 Task: Create a due date automation trigger when advanced on, on the wednesday of the week a card is due add dates without an overdue due date at 11:00 AM.
Action: Mouse moved to (1104, 83)
Screenshot: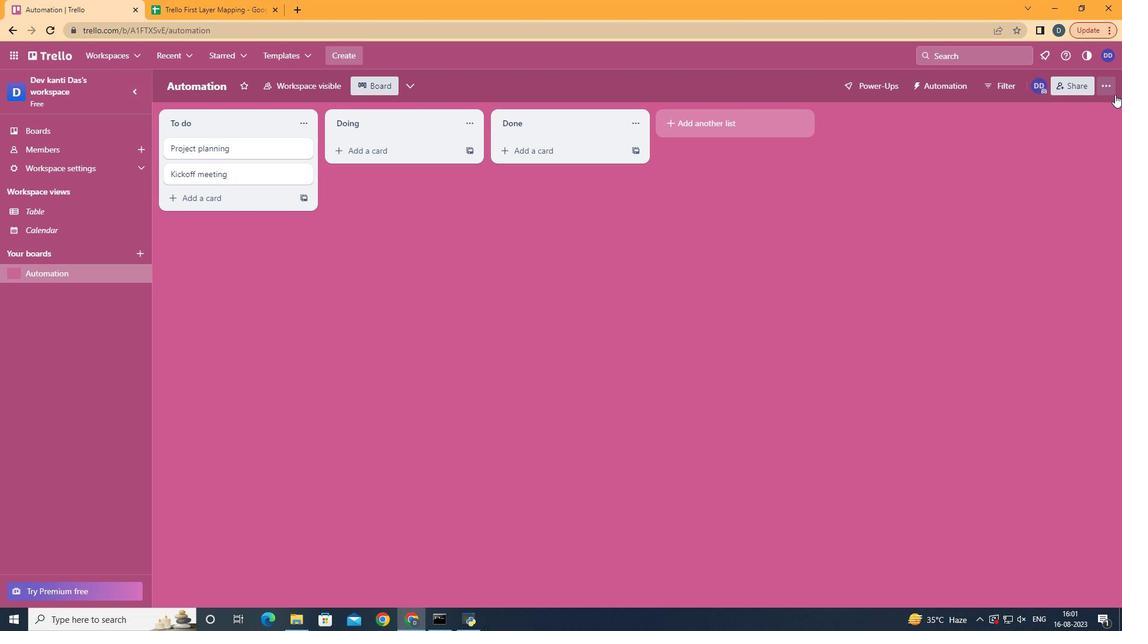 
Action: Mouse pressed left at (1104, 83)
Screenshot: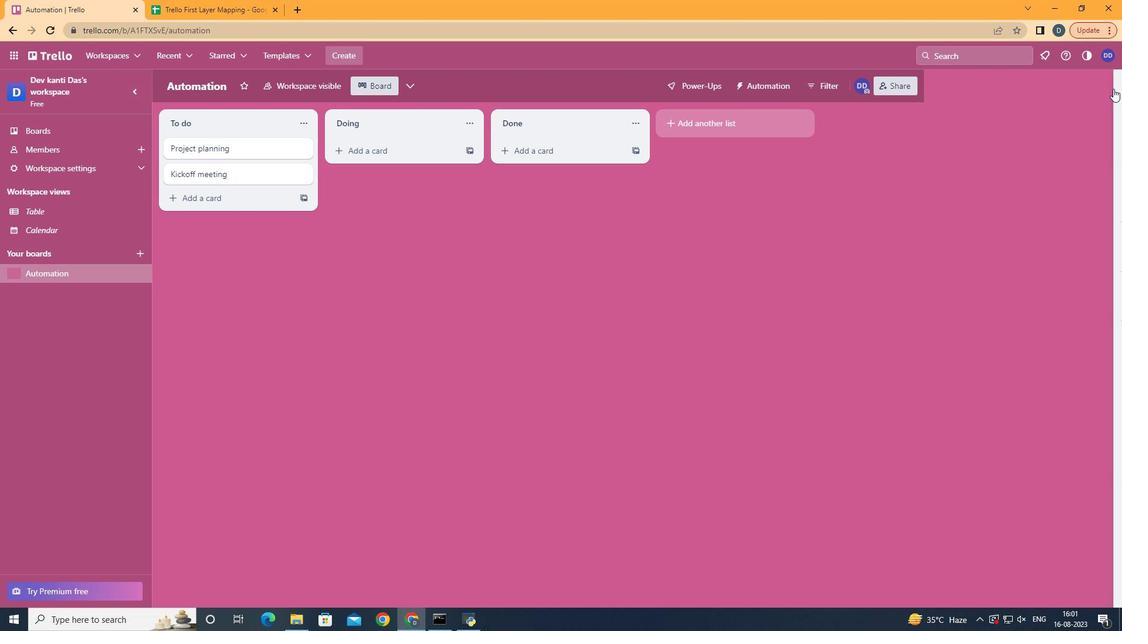 
Action: Mouse moved to (1040, 251)
Screenshot: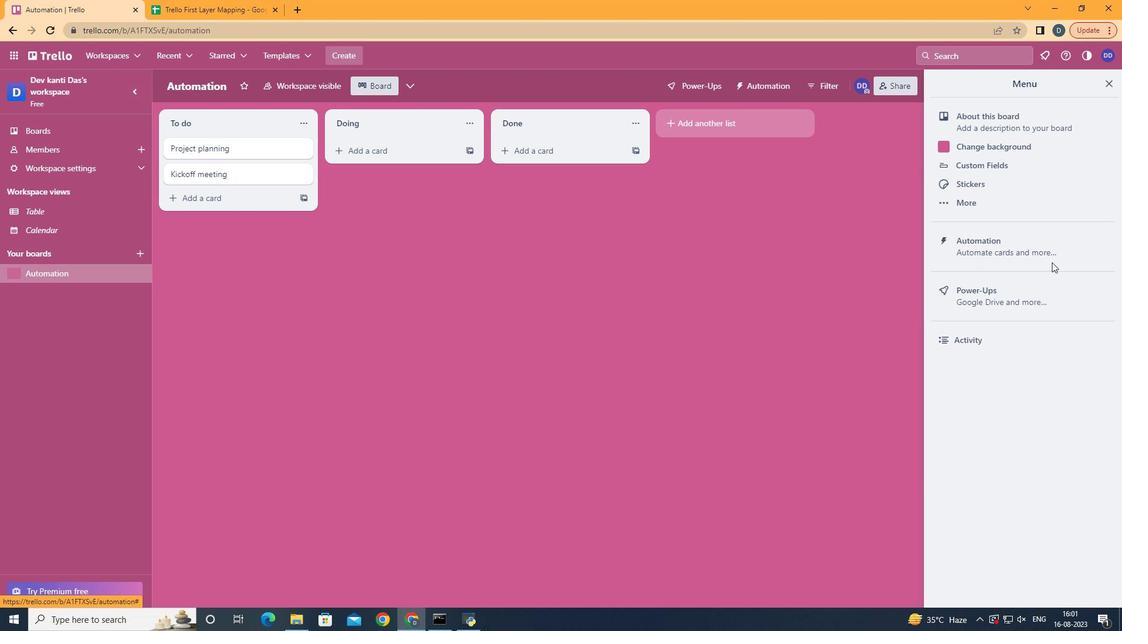 
Action: Mouse pressed left at (1040, 251)
Screenshot: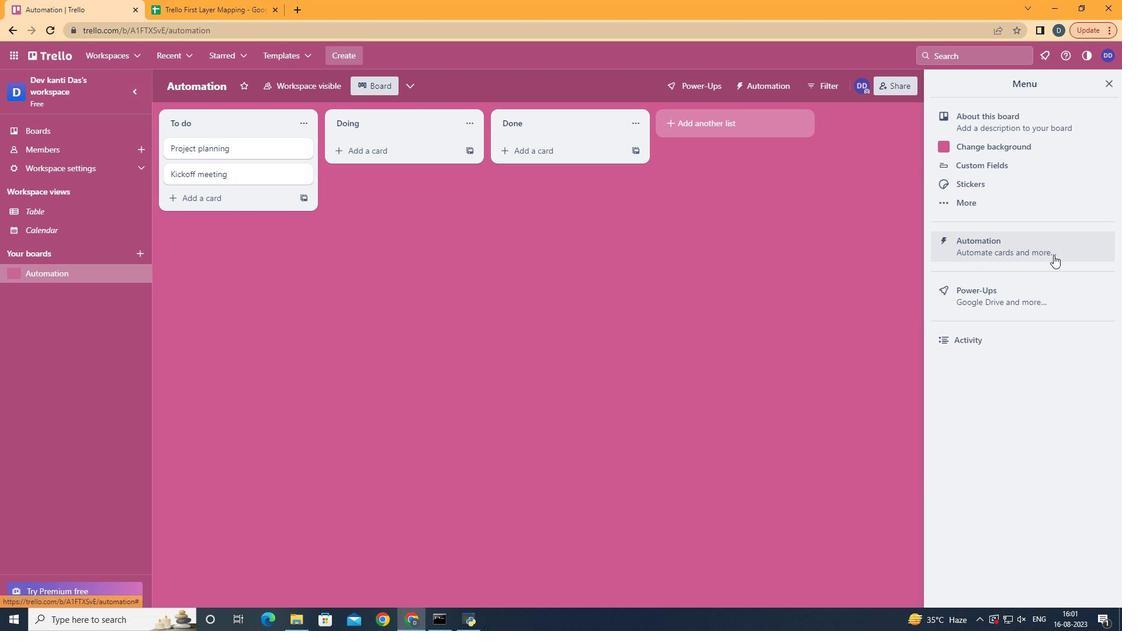 
Action: Mouse moved to (1042, 244)
Screenshot: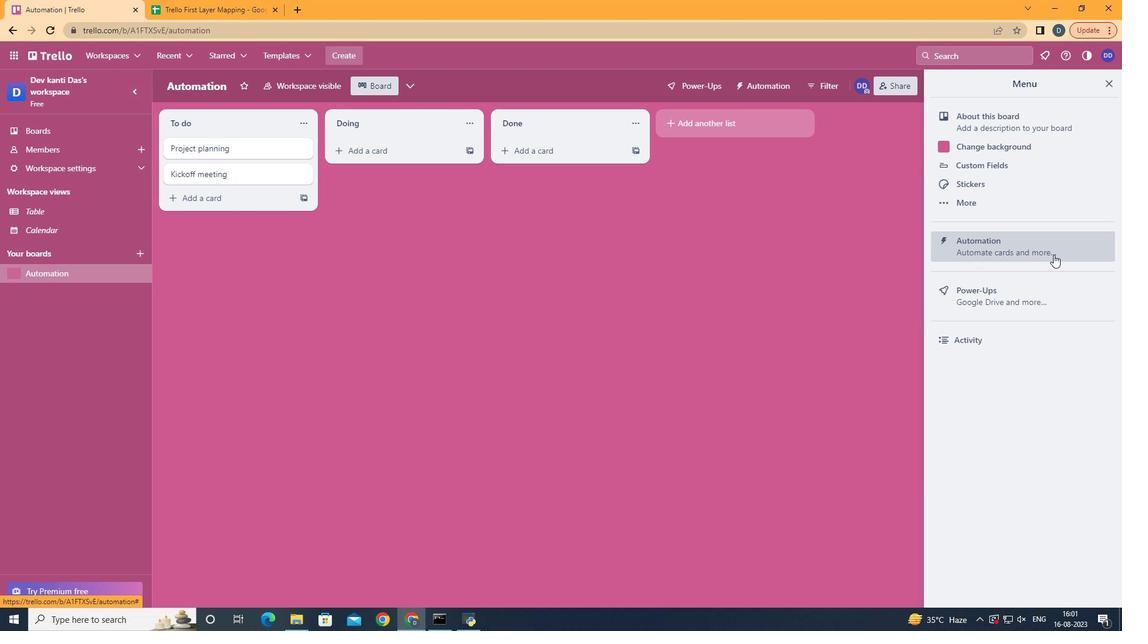 
Action: Mouse pressed left at (1042, 244)
Screenshot: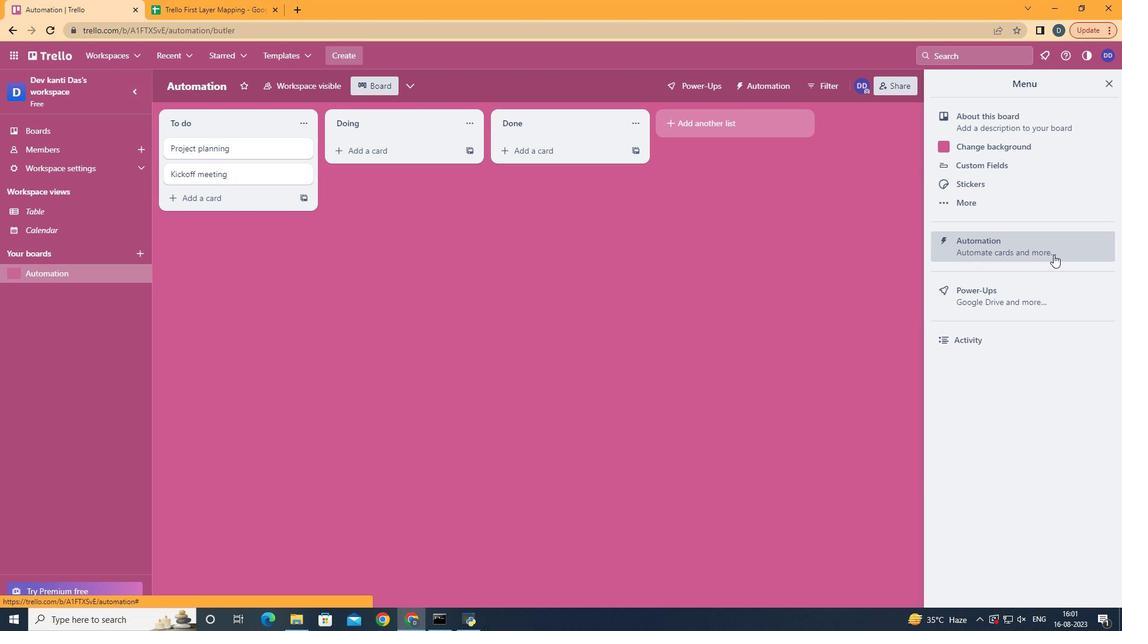 
Action: Mouse moved to (216, 223)
Screenshot: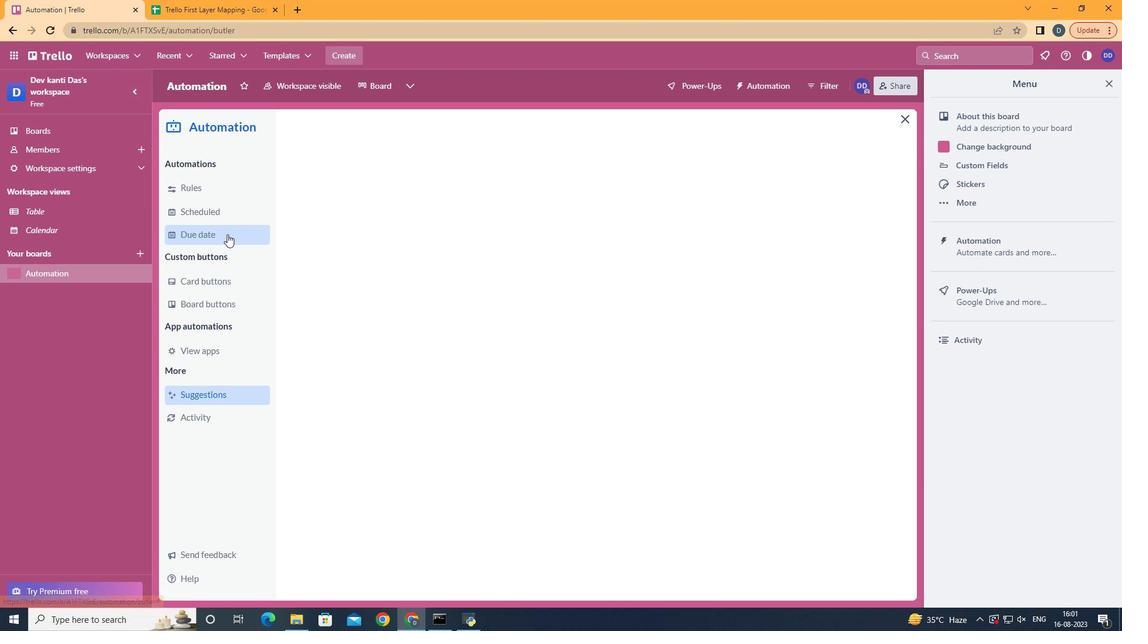
Action: Mouse pressed left at (216, 223)
Screenshot: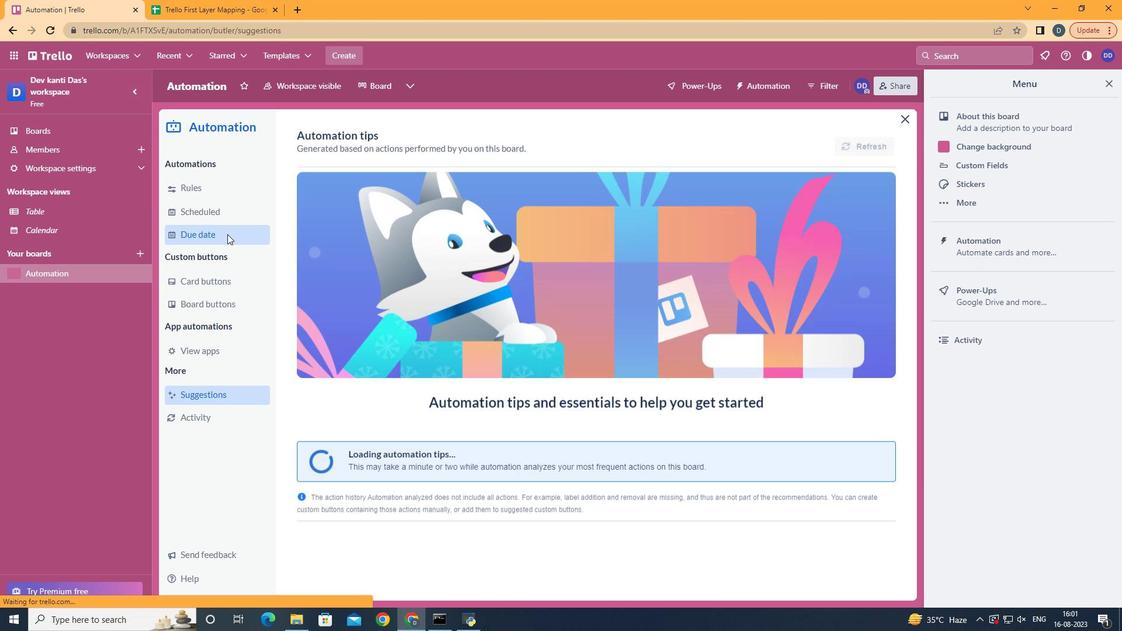 
Action: Mouse moved to (813, 128)
Screenshot: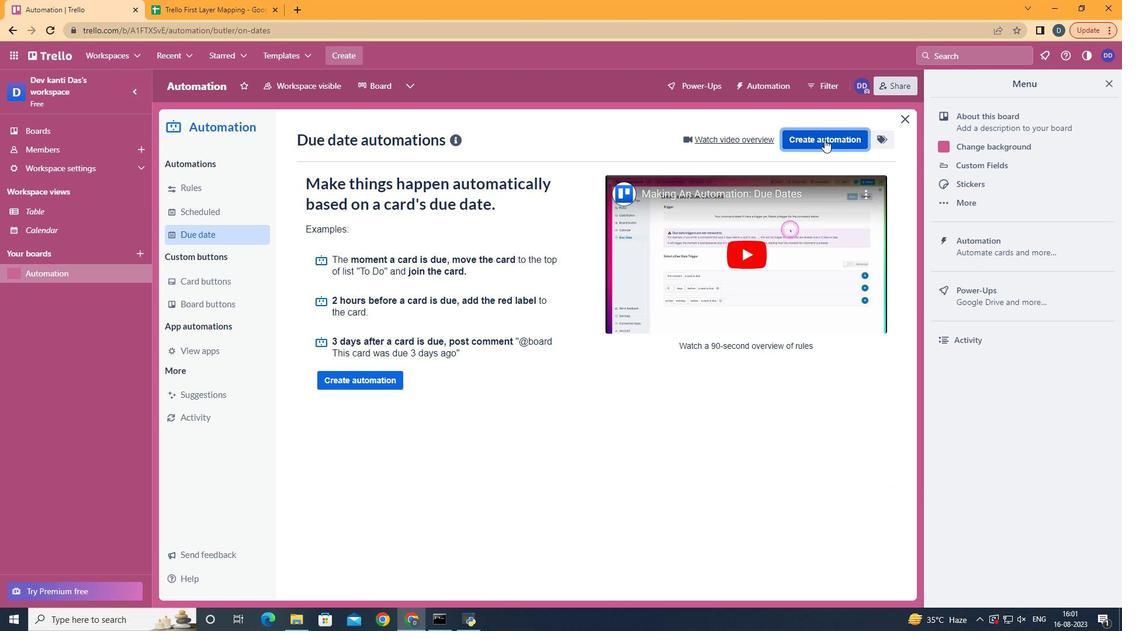 
Action: Mouse pressed left at (813, 128)
Screenshot: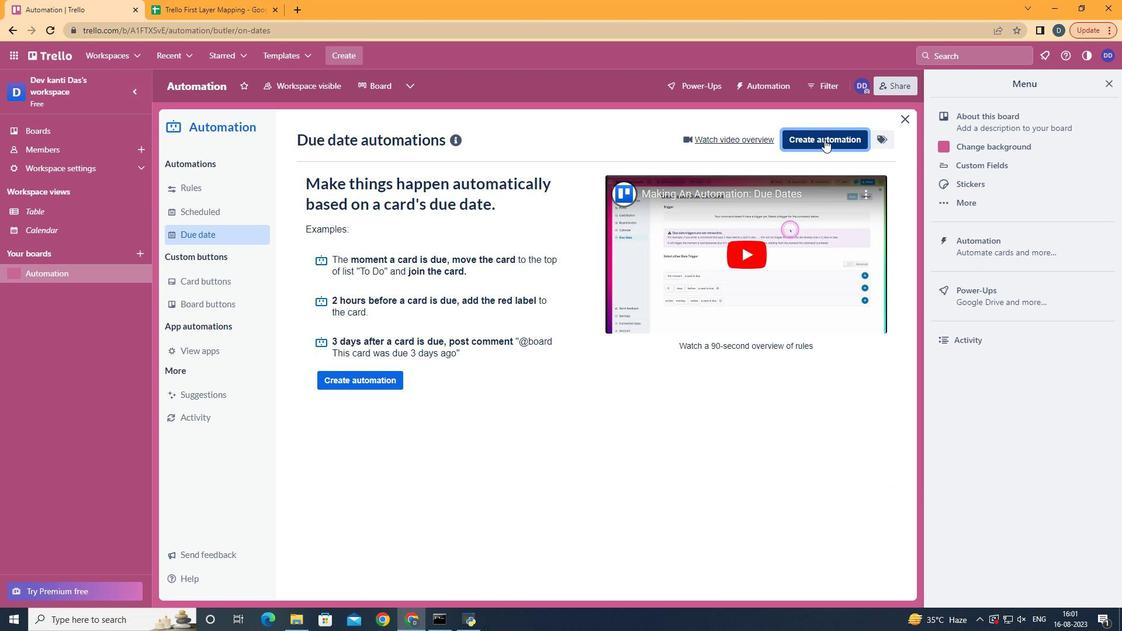 
Action: Mouse moved to (593, 240)
Screenshot: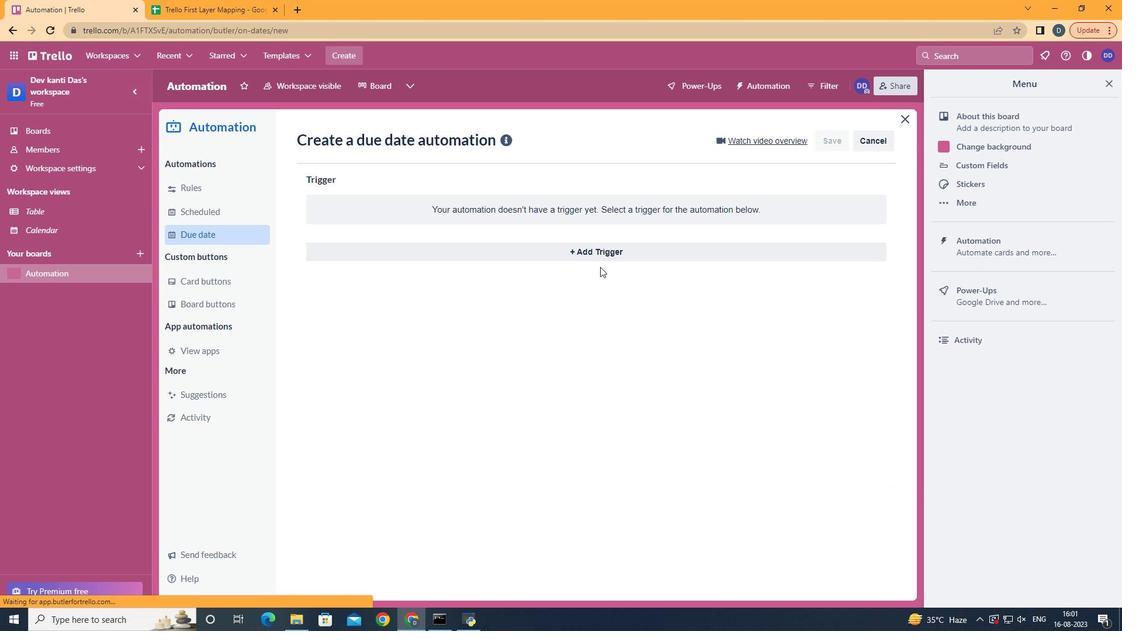 
Action: Mouse pressed left at (593, 240)
Screenshot: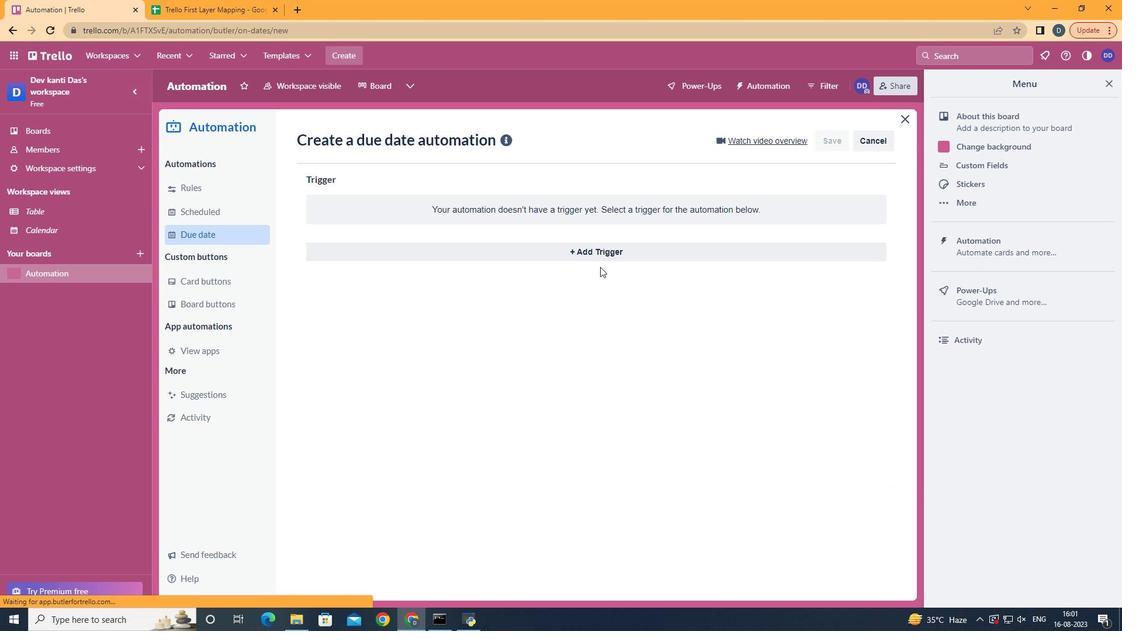 
Action: Mouse moved to (588, 246)
Screenshot: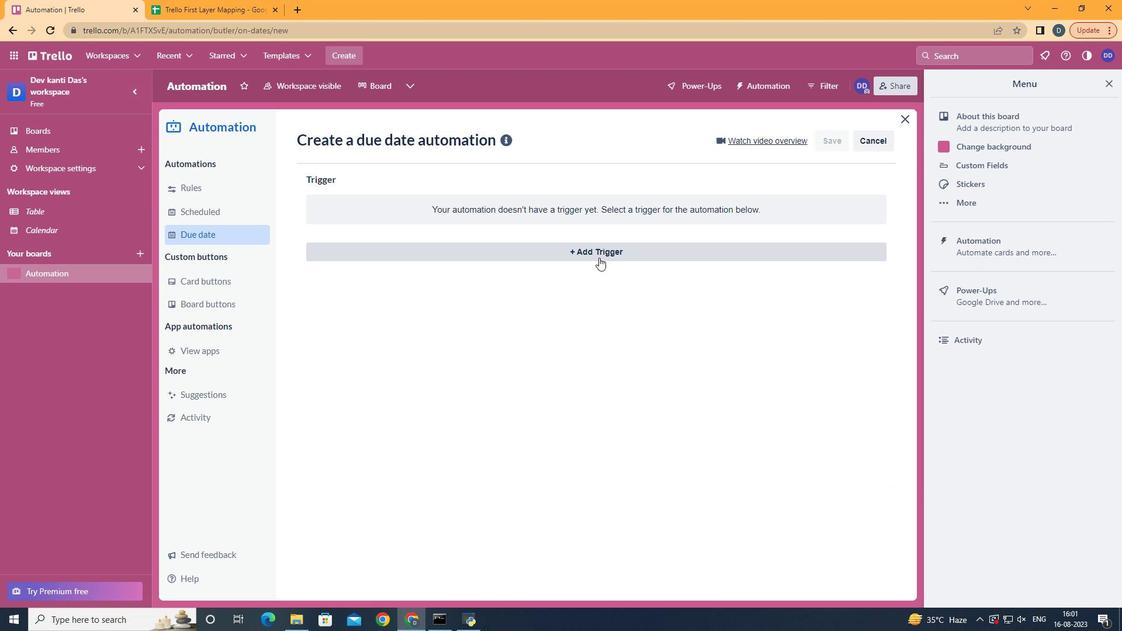 
Action: Mouse pressed left at (588, 246)
Screenshot: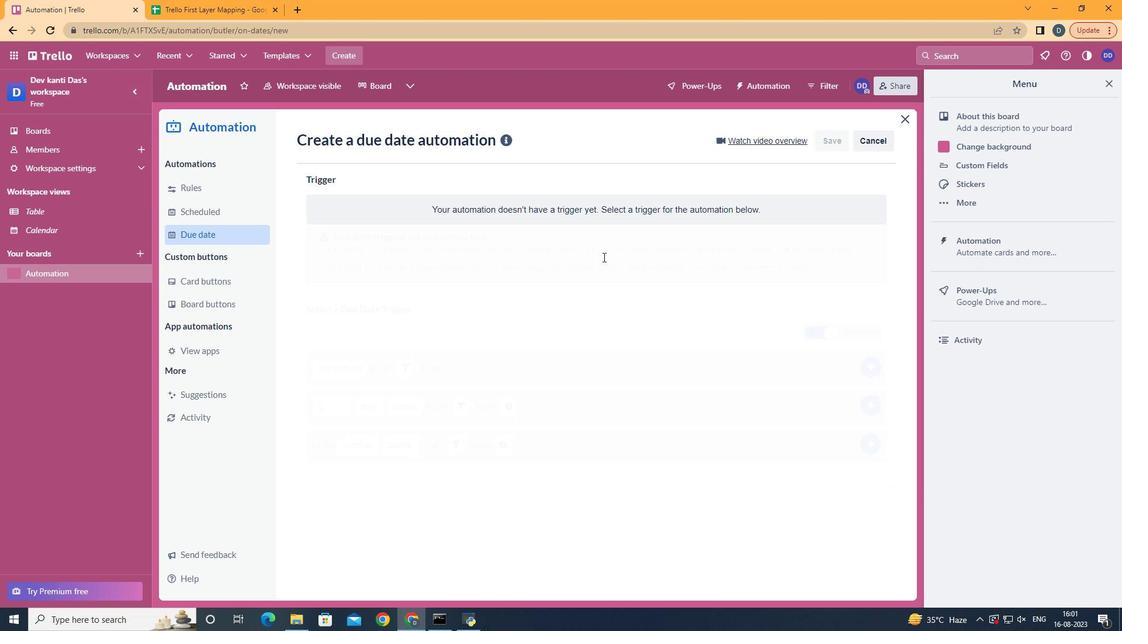 
Action: Mouse moved to (374, 343)
Screenshot: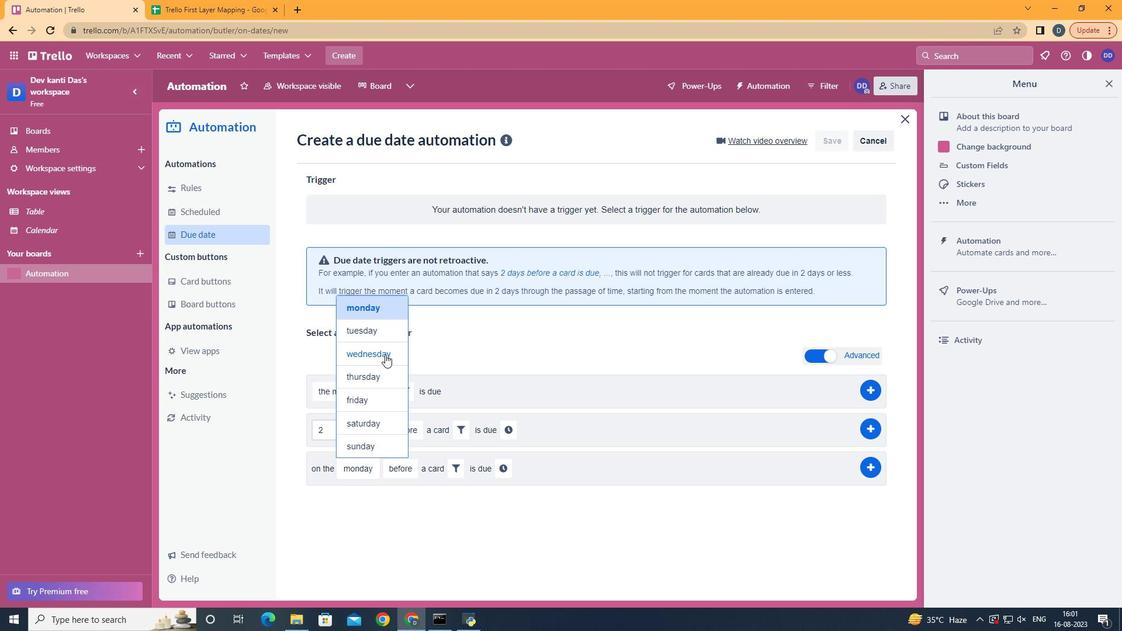 
Action: Mouse pressed left at (374, 343)
Screenshot: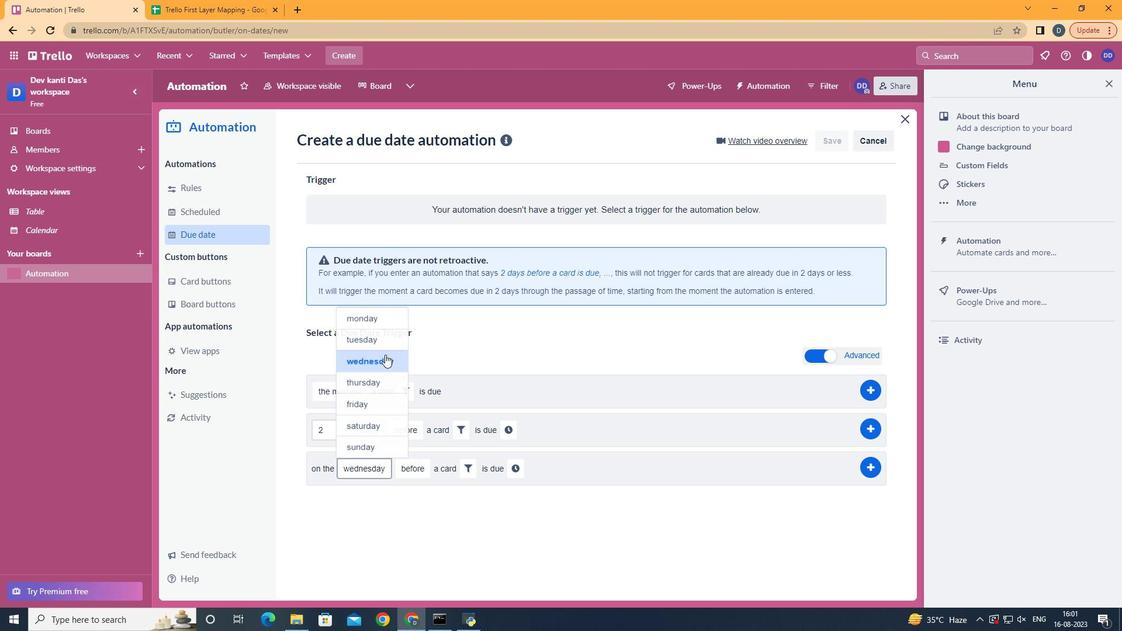 
Action: Mouse moved to (419, 521)
Screenshot: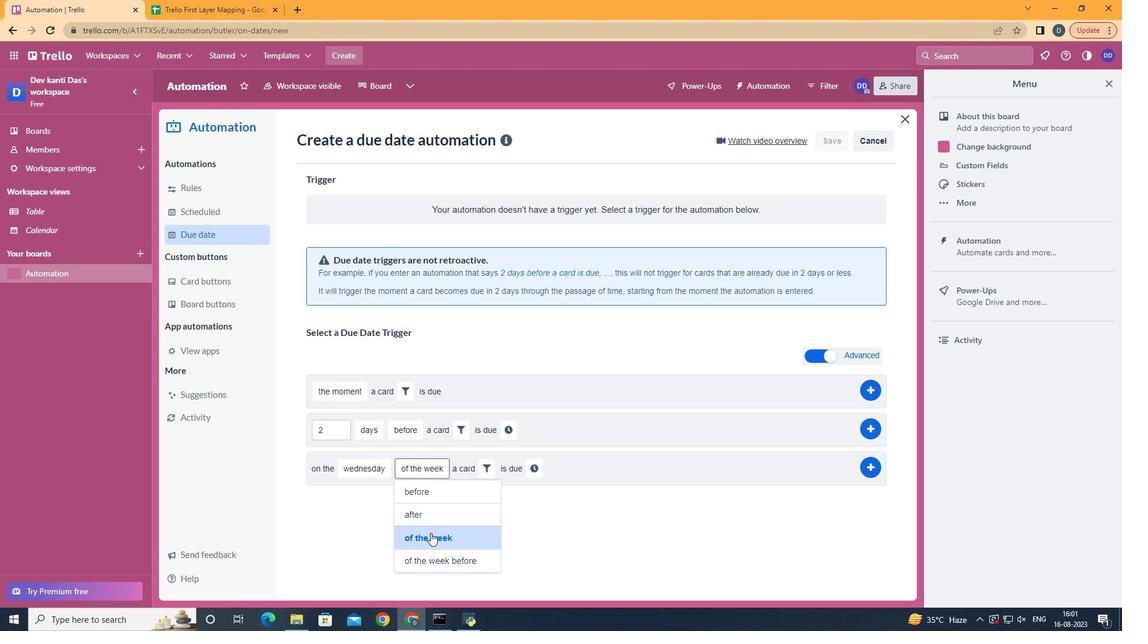 
Action: Mouse pressed left at (419, 521)
Screenshot: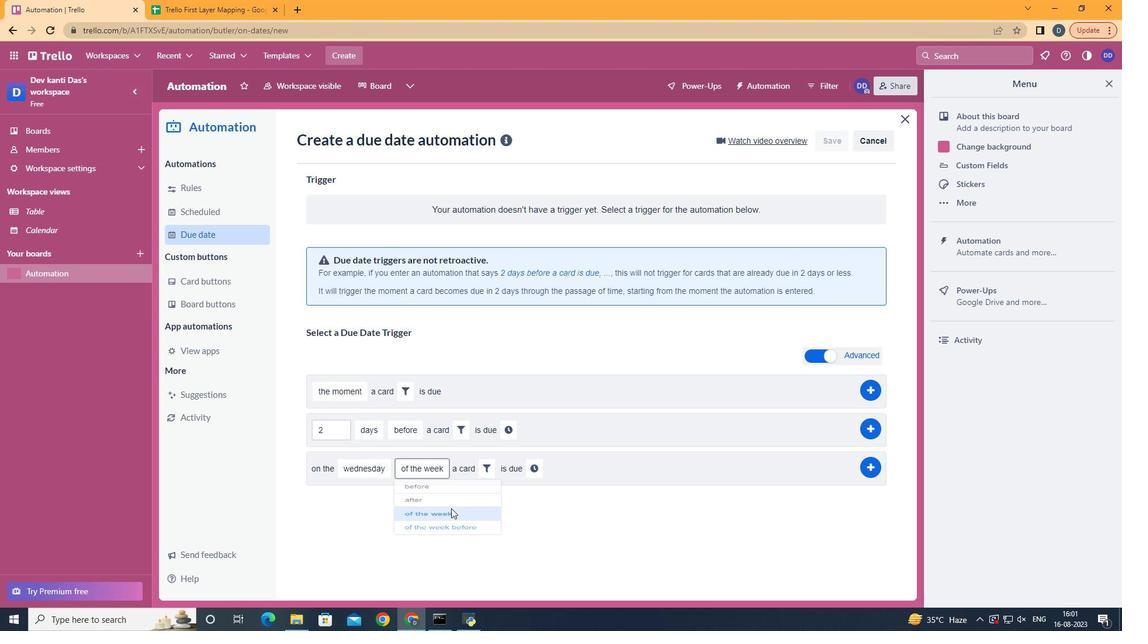 
Action: Mouse moved to (467, 459)
Screenshot: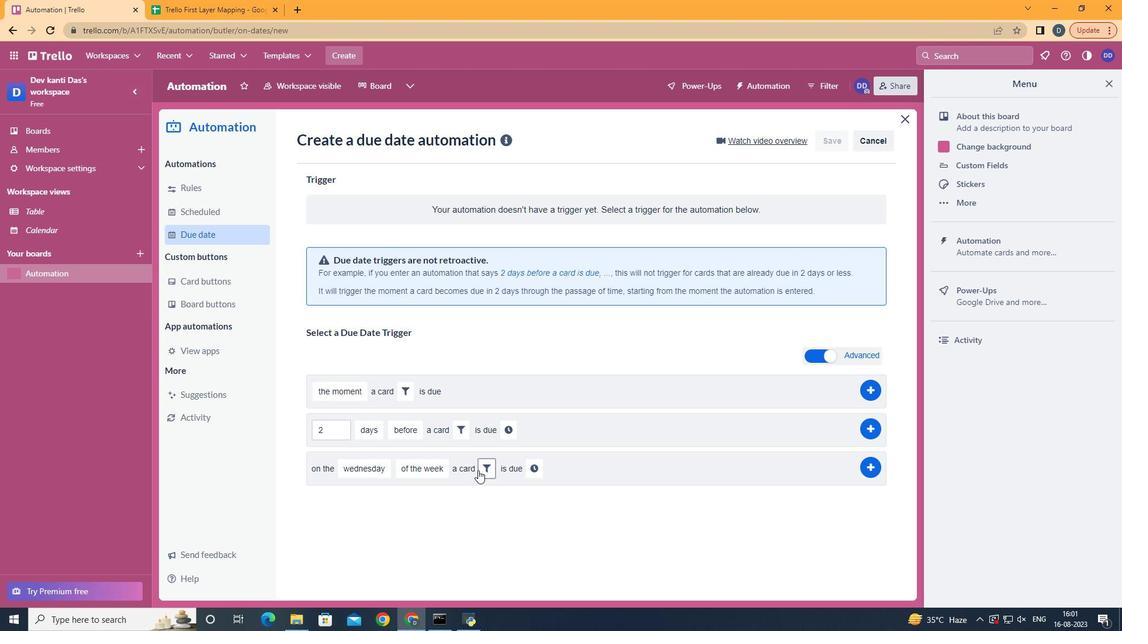 
Action: Mouse pressed left at (467, 459)
Screenshot: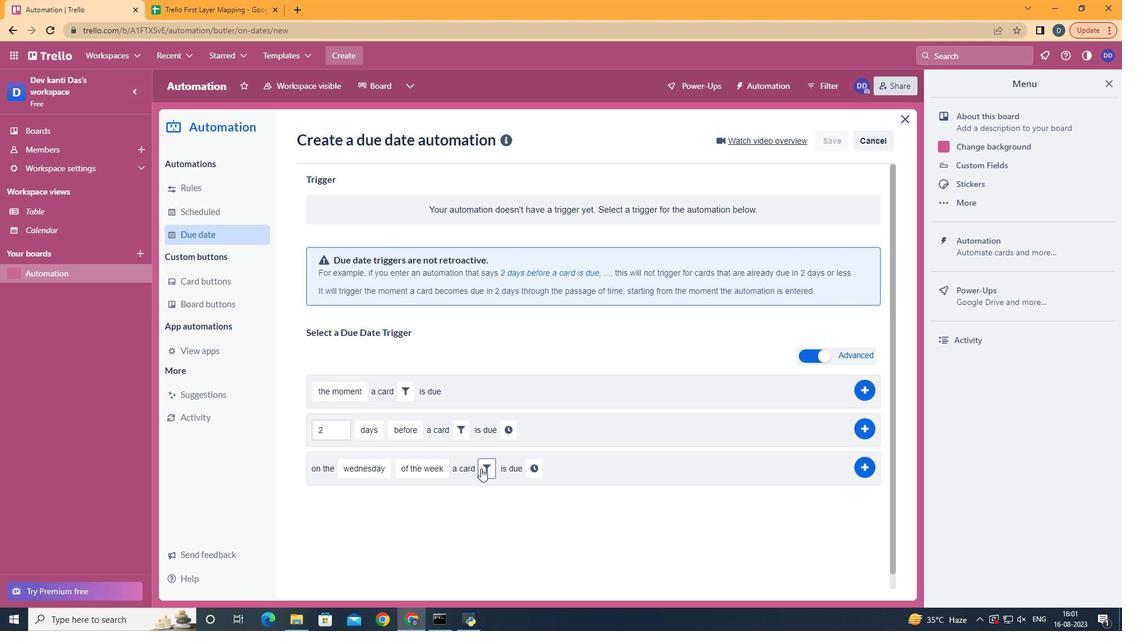 
Action: Mouse moved to (537, 490)
Screenshot: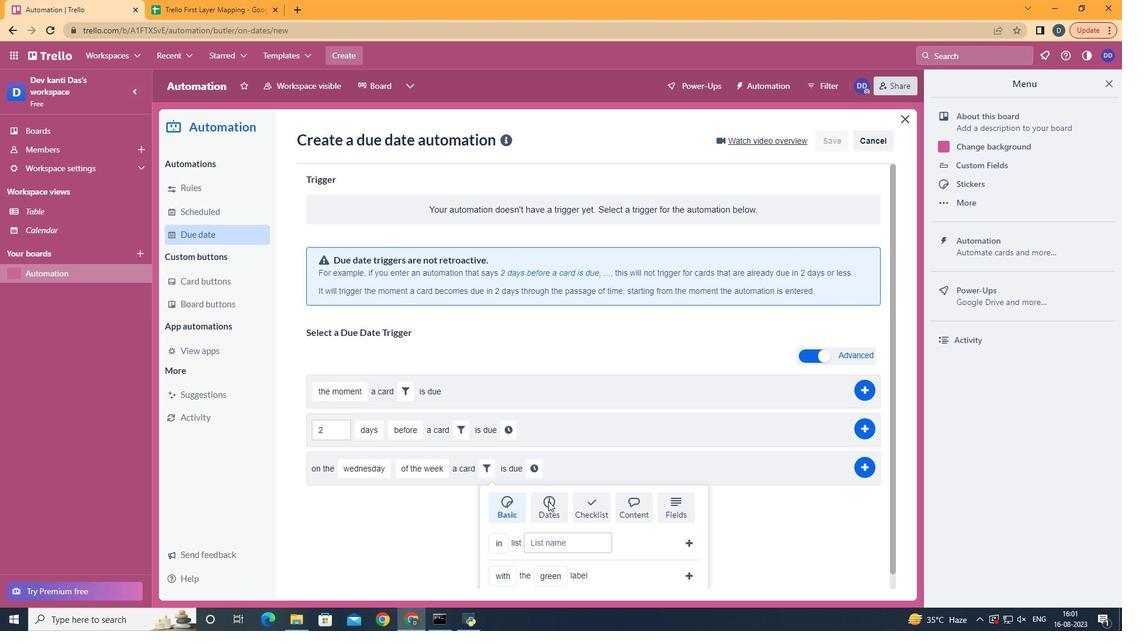 
Action: Mouse pressed left at (537, 490)
Screenshot: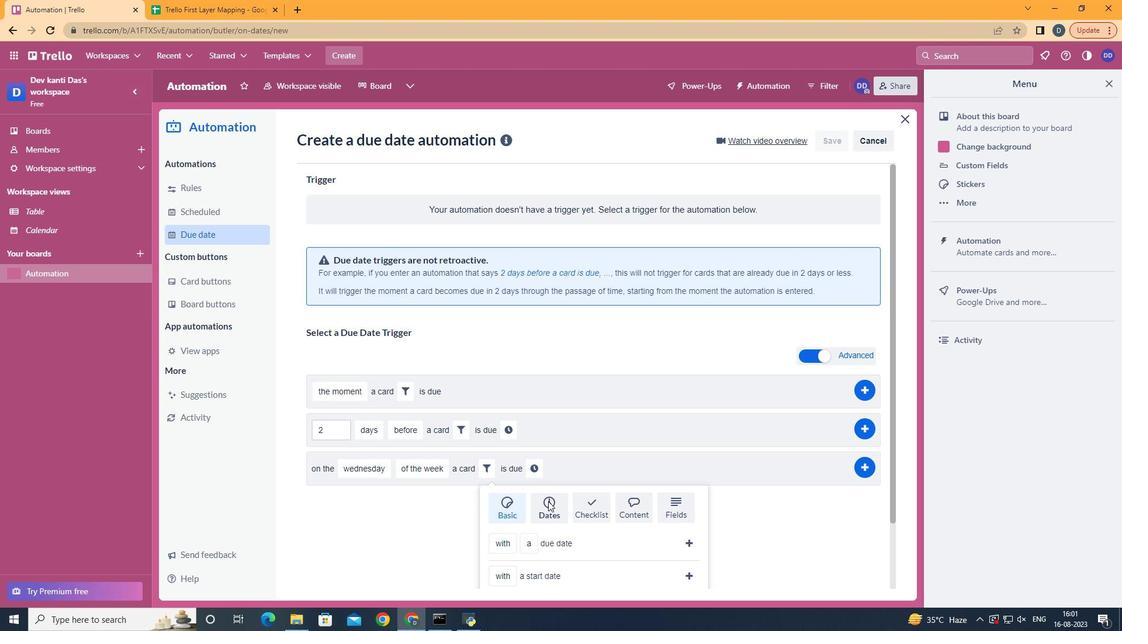 
Action: Mouse moved to (537, 490)
Screenshot: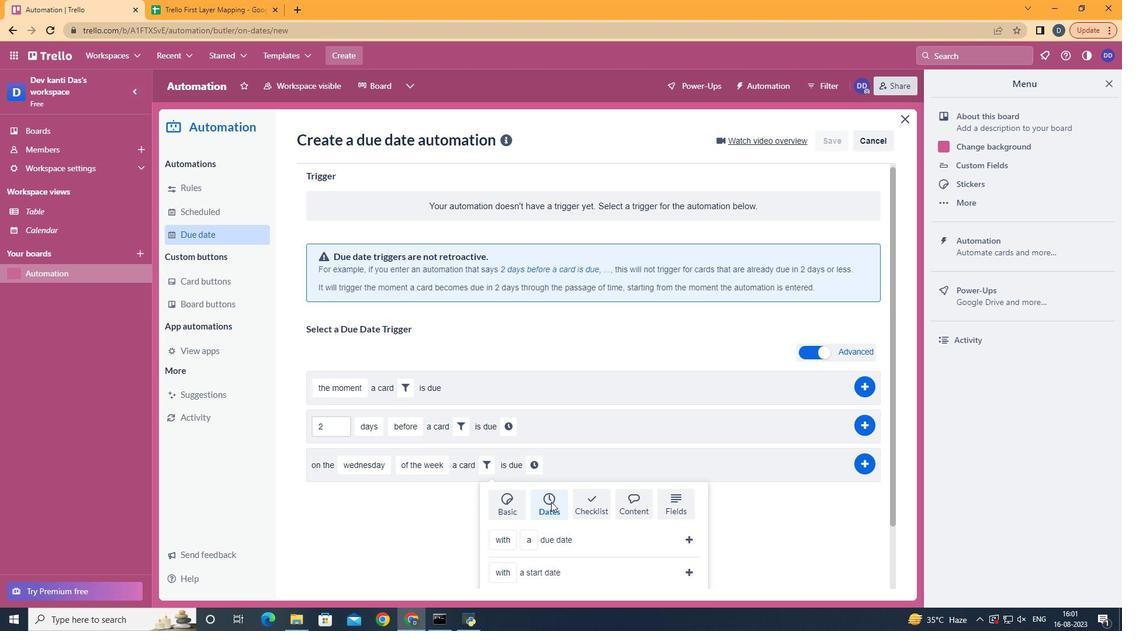 
Action: Mouse scrolled (537, 489) with delta (0, 0)
Screenshot: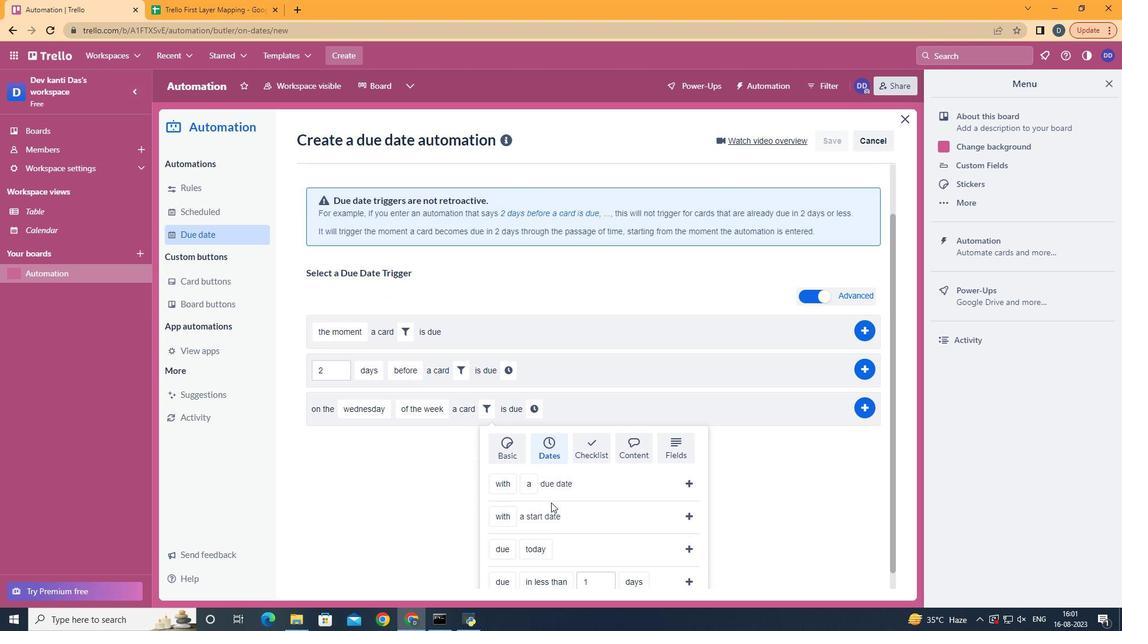 
Action: Mouse moved to (540, 490)
Screenshot: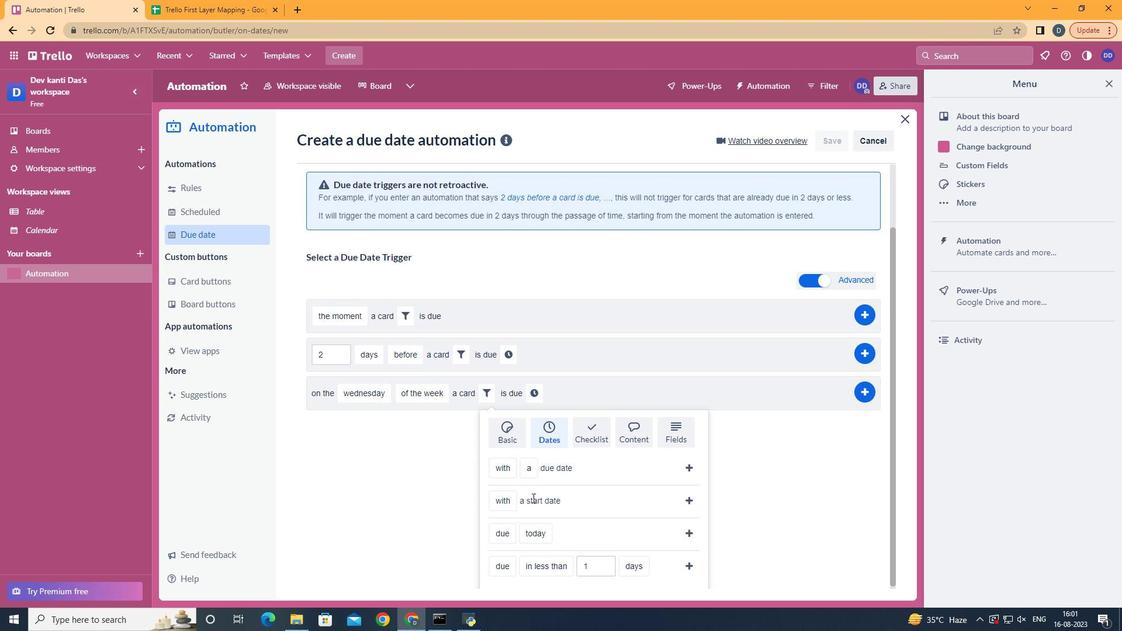 
Action: Mouse scrolled (540, 490) with delta (0, 0)
Screenshot: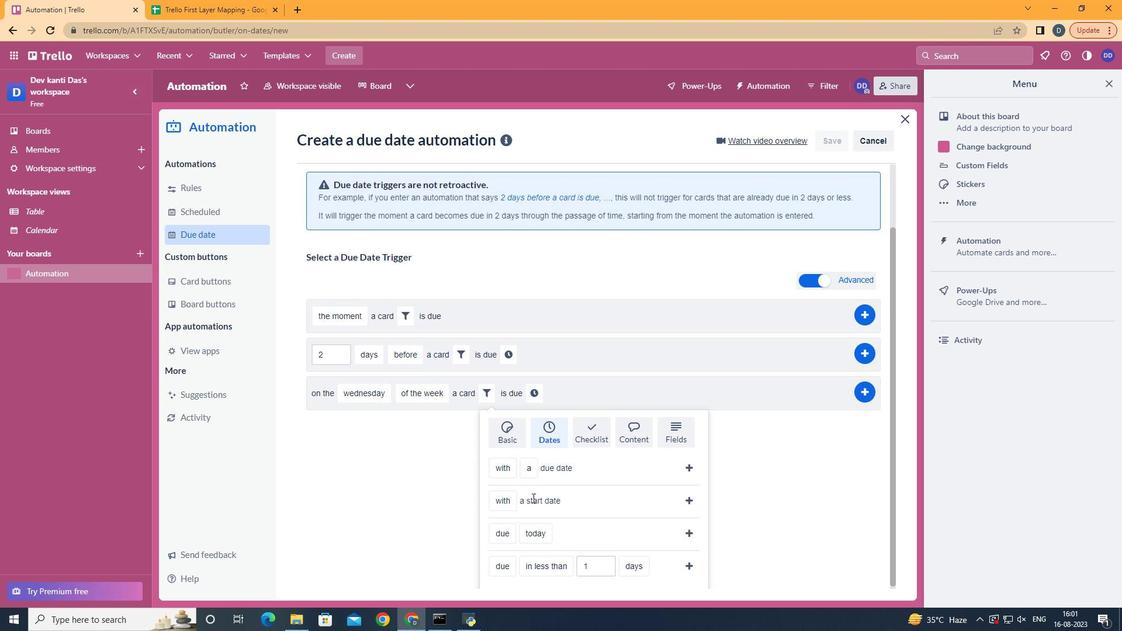 
Action: Mouse moved to (505, 497)
Screenshot: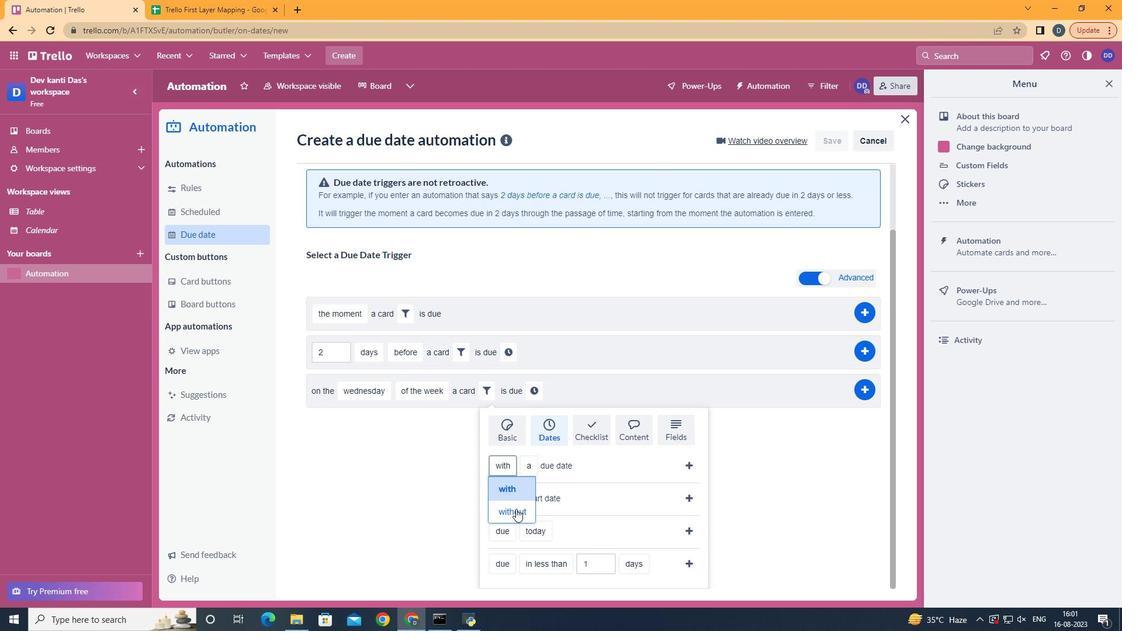 
Action: Mouse pressed left at (505, 497)
Screenshot: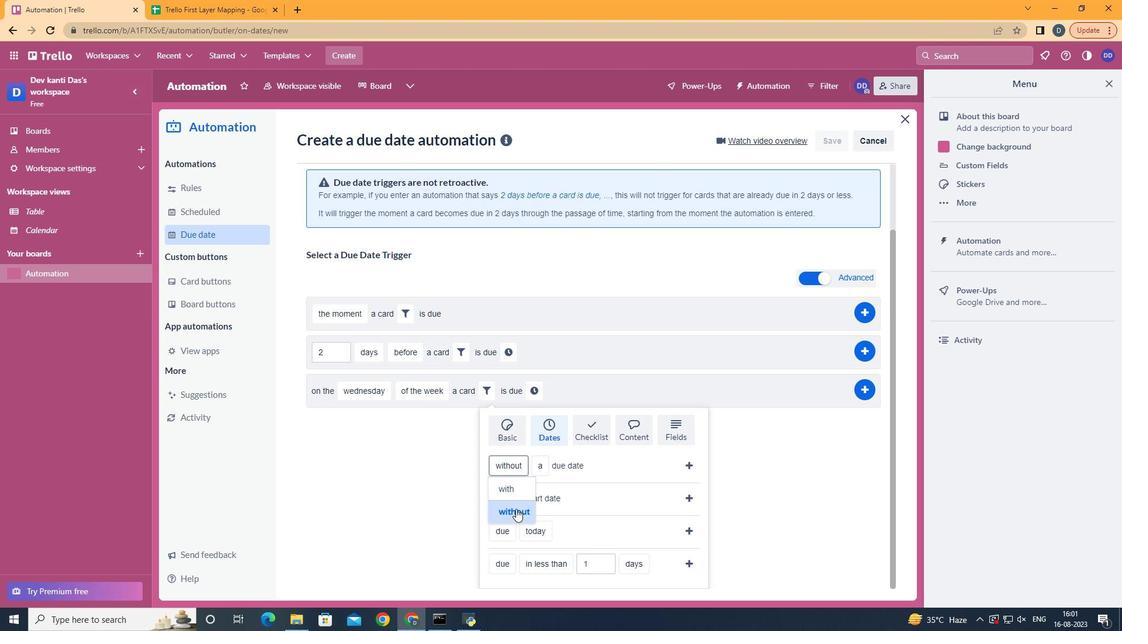
Action: Mouse moved to (547, 545)
Screenshot: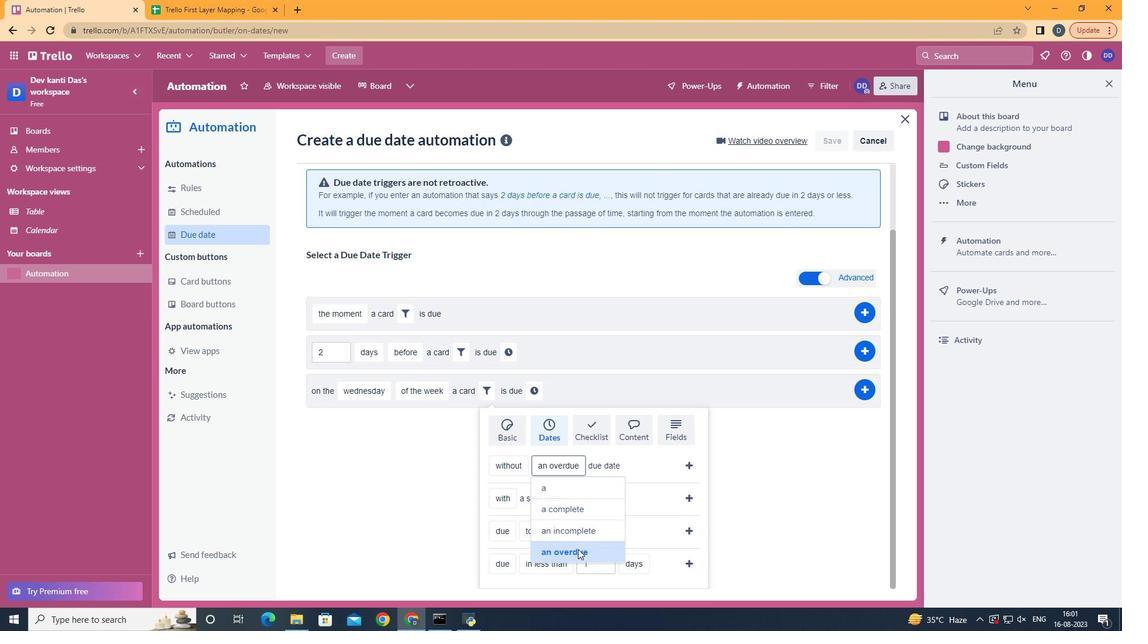
Action: Mouse pressed left at (547, 545)
Screenshot: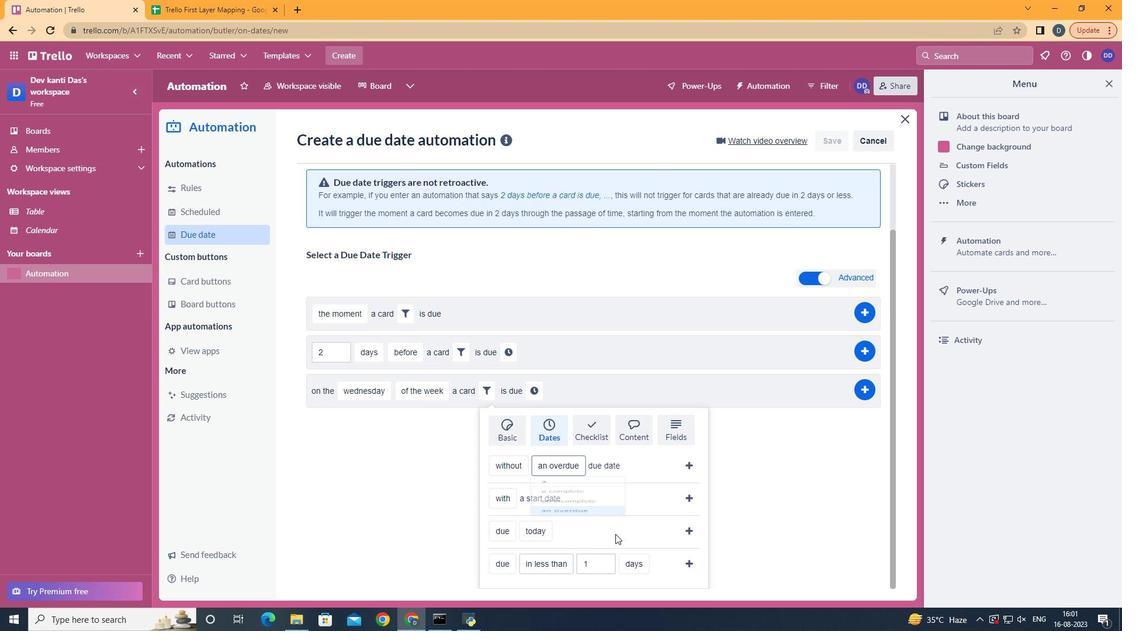 
Action: Mouse moved to (678, 452)
Screenshot: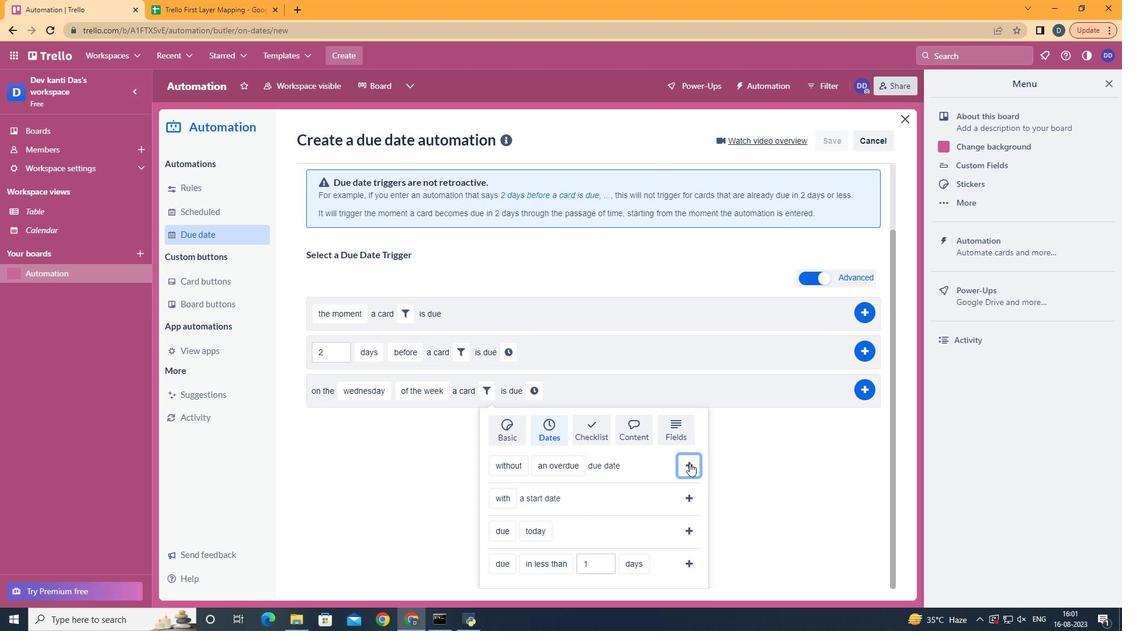 
Action: Mouse pressed left at (678, 452)
Screenshot: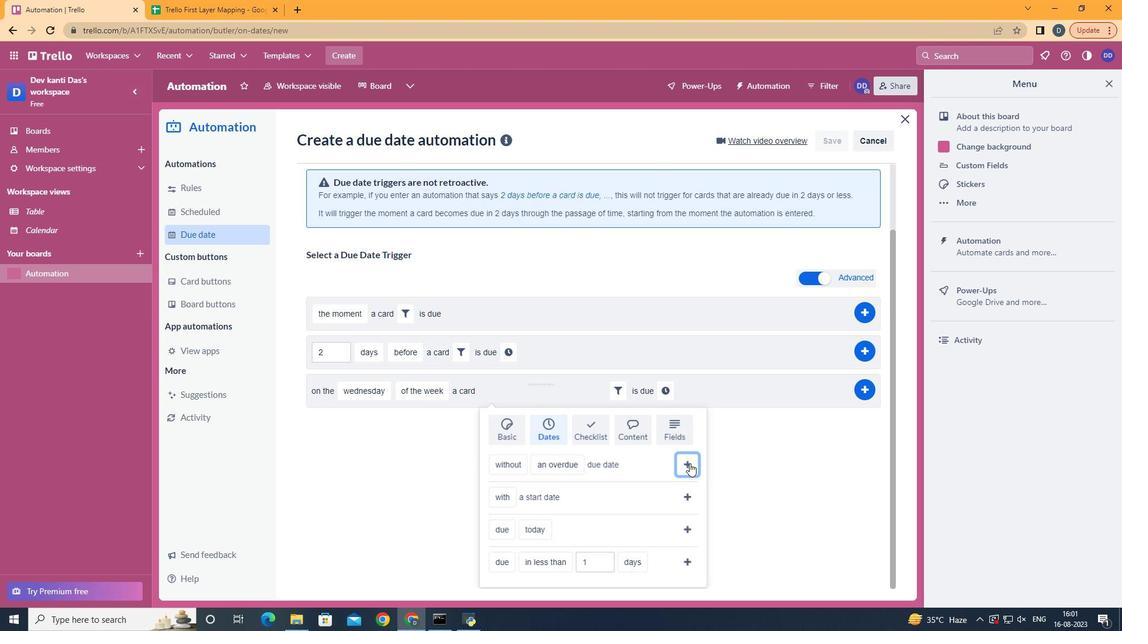 
Action: Mouse moved to (656, 464)
Screenshot: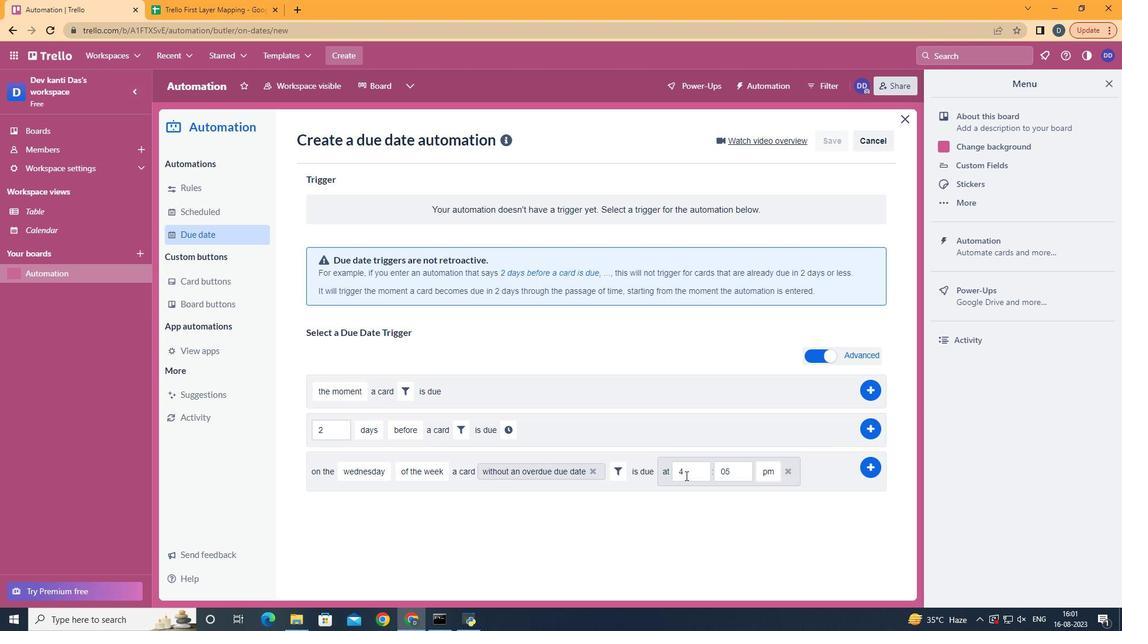 
Action: Mouse pressed left at (656, 464)
Screenshot: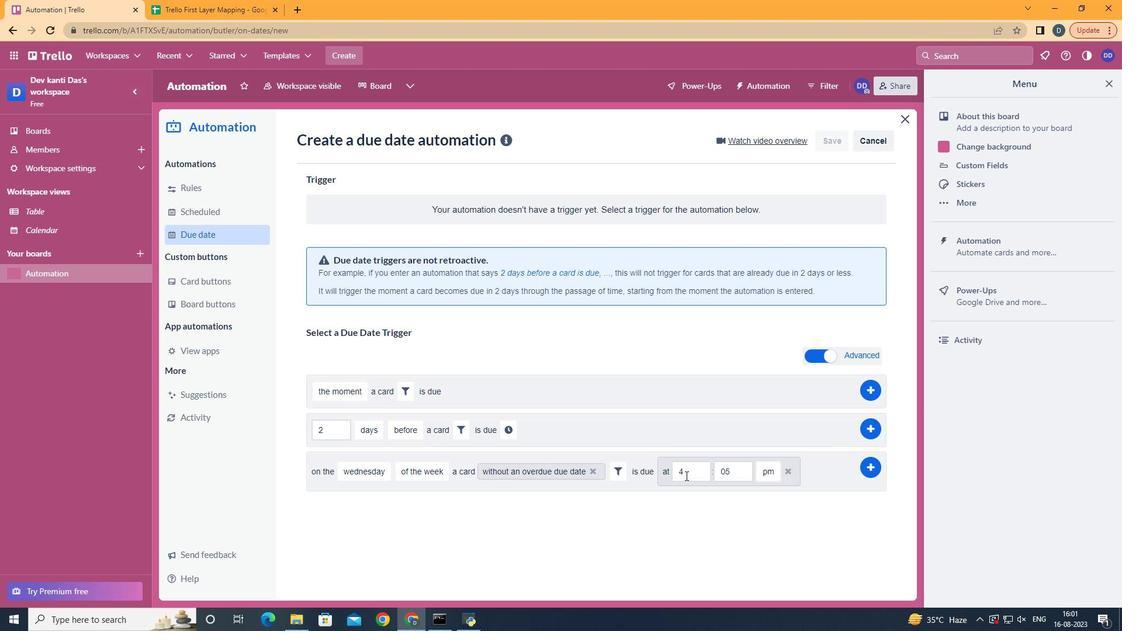 
Action: Mouse moved to (684, 464)
Screenshot: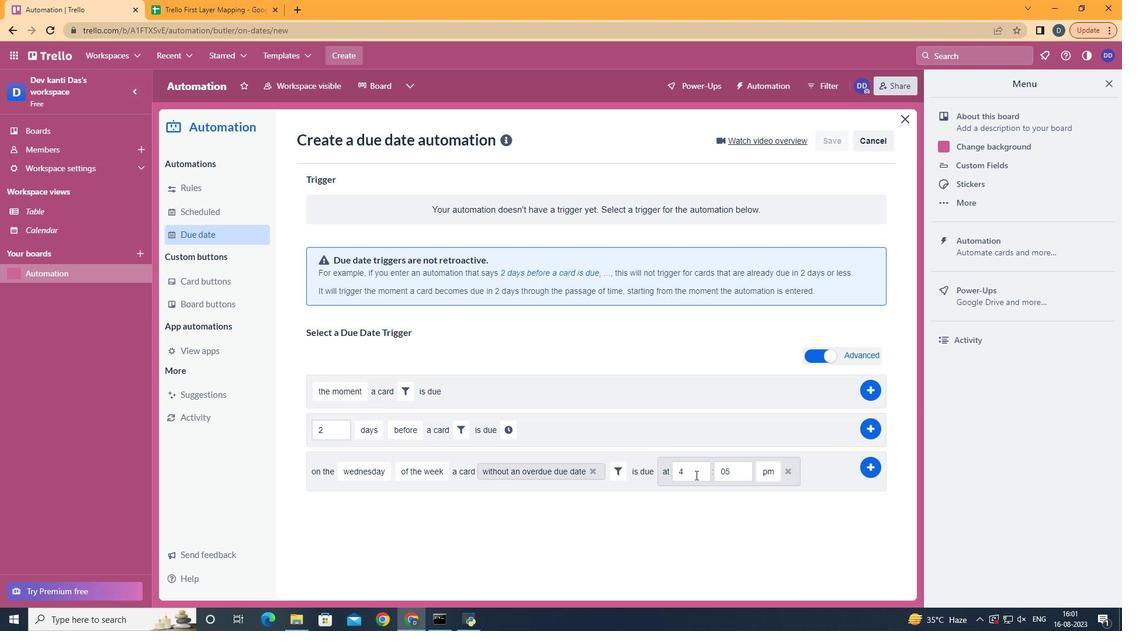 
Action: Mouse pressed left at (684, 464)
Screenshot: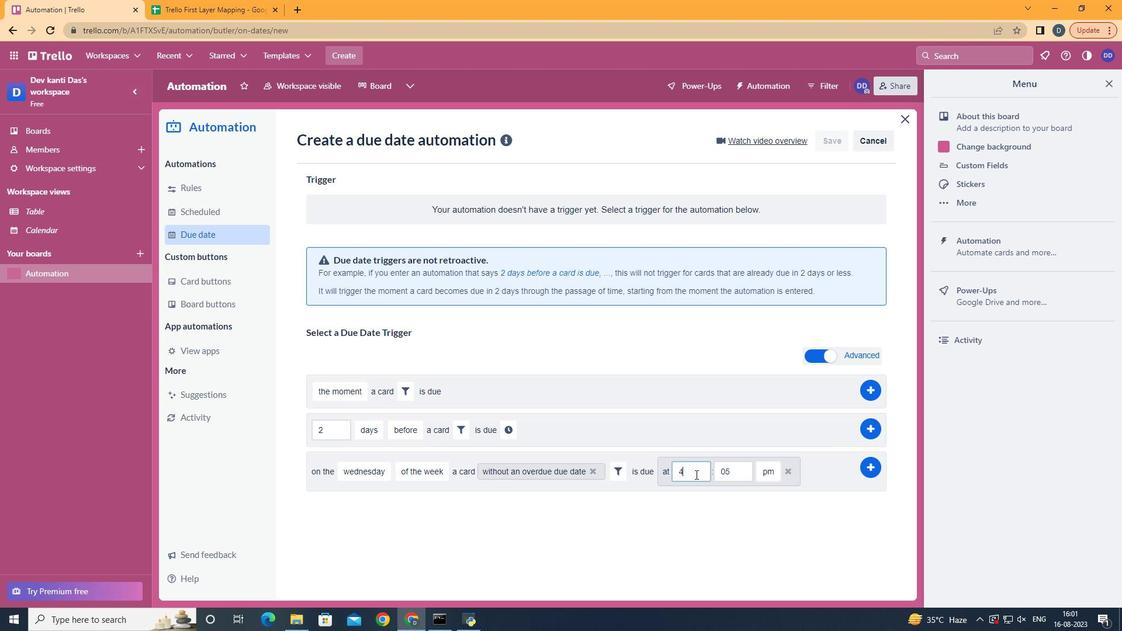 
Action: Mouse moved to (684, 463)
Screenshot: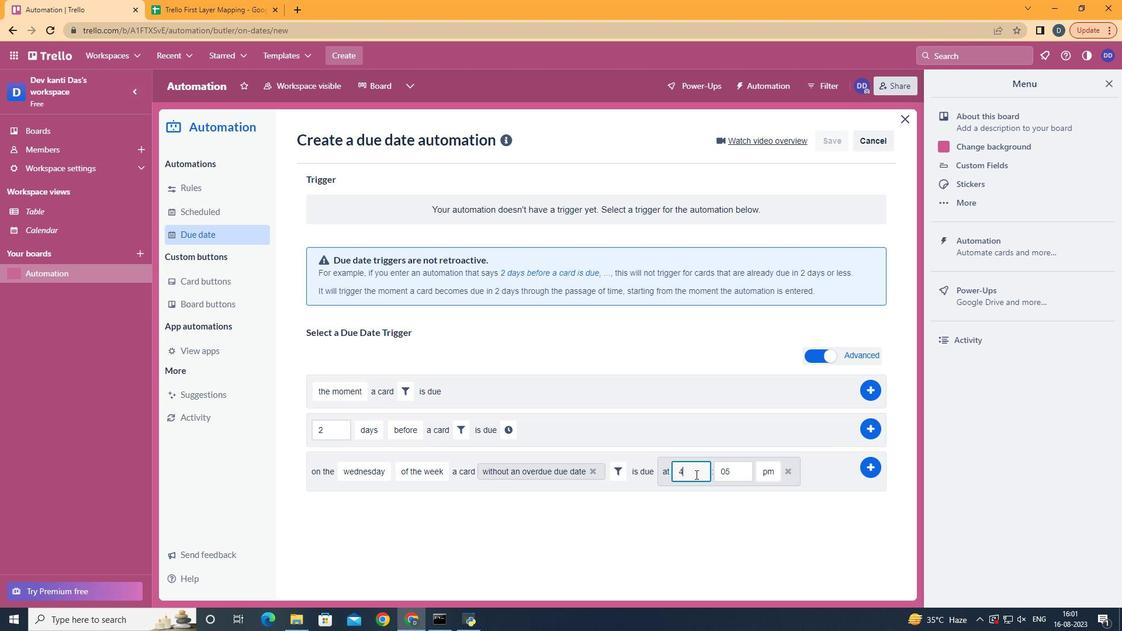 
Action: Key pressed <Key.backspace>11
Screenshot: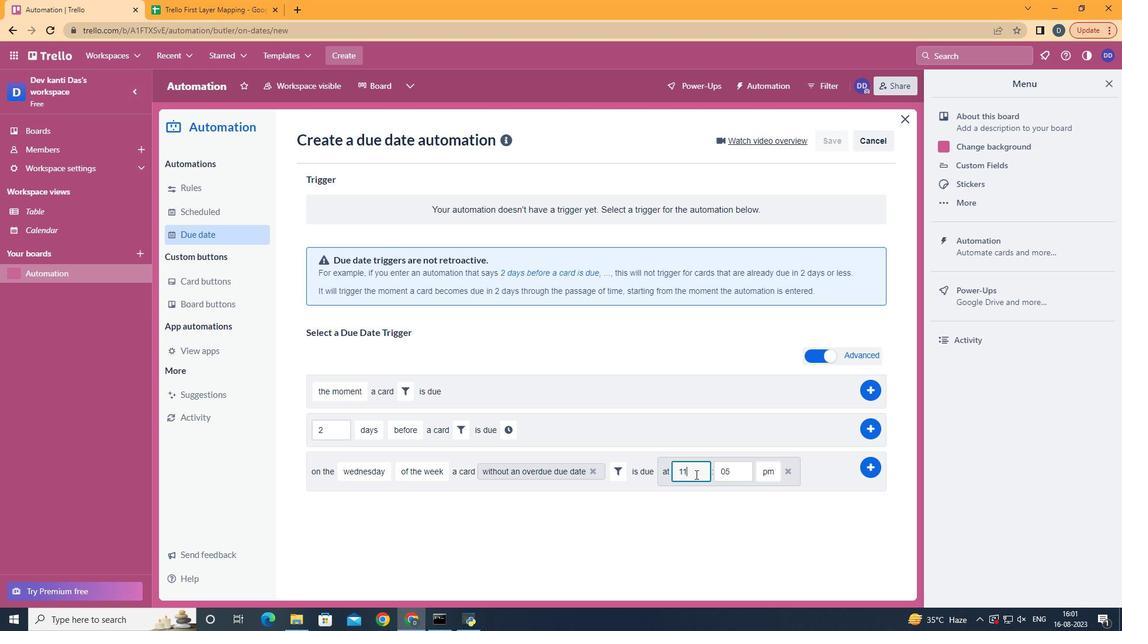 
Action: Mouse moved to (737, 455)
Screenshot: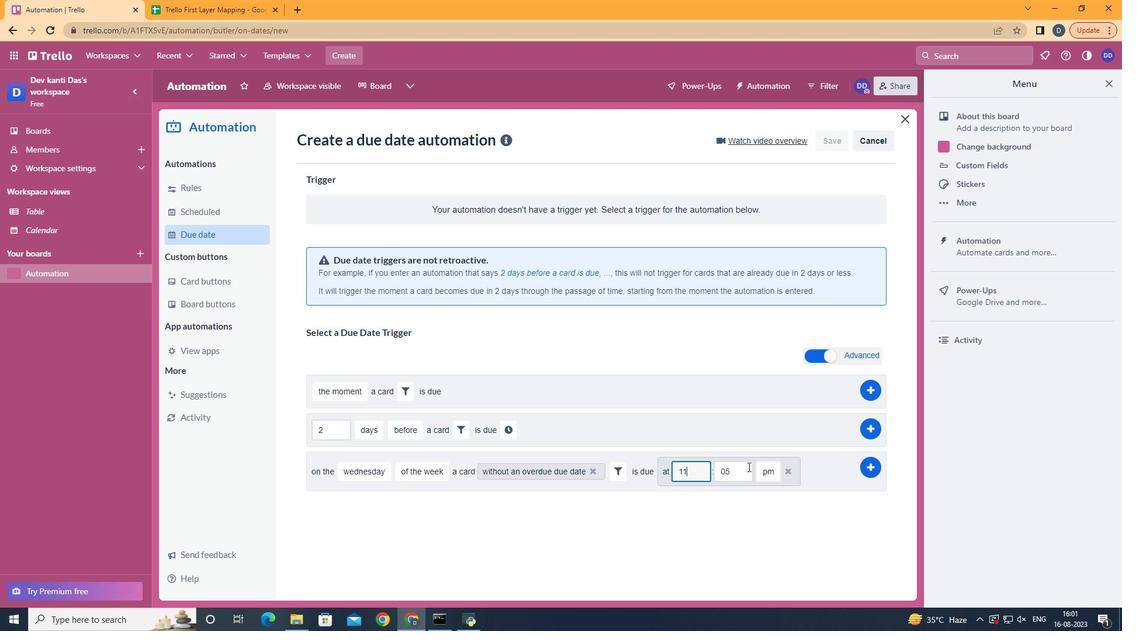 
Action: Mouse pressed left at (737, 455)
Screenshot: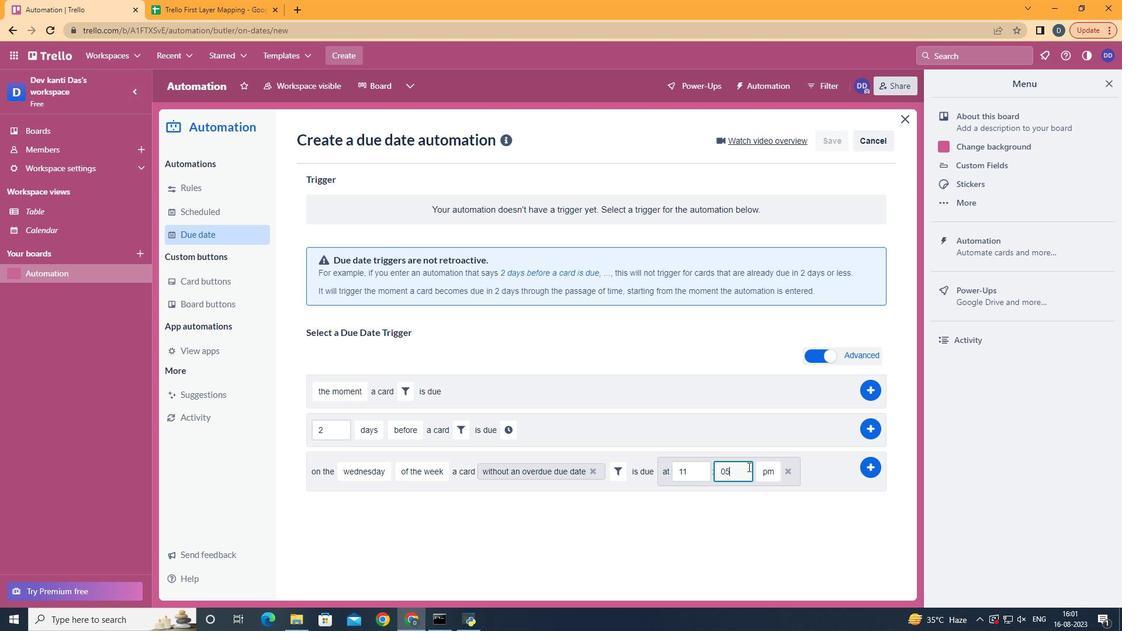 
Action: Key pressed <Key.backspace>0
Screenshot: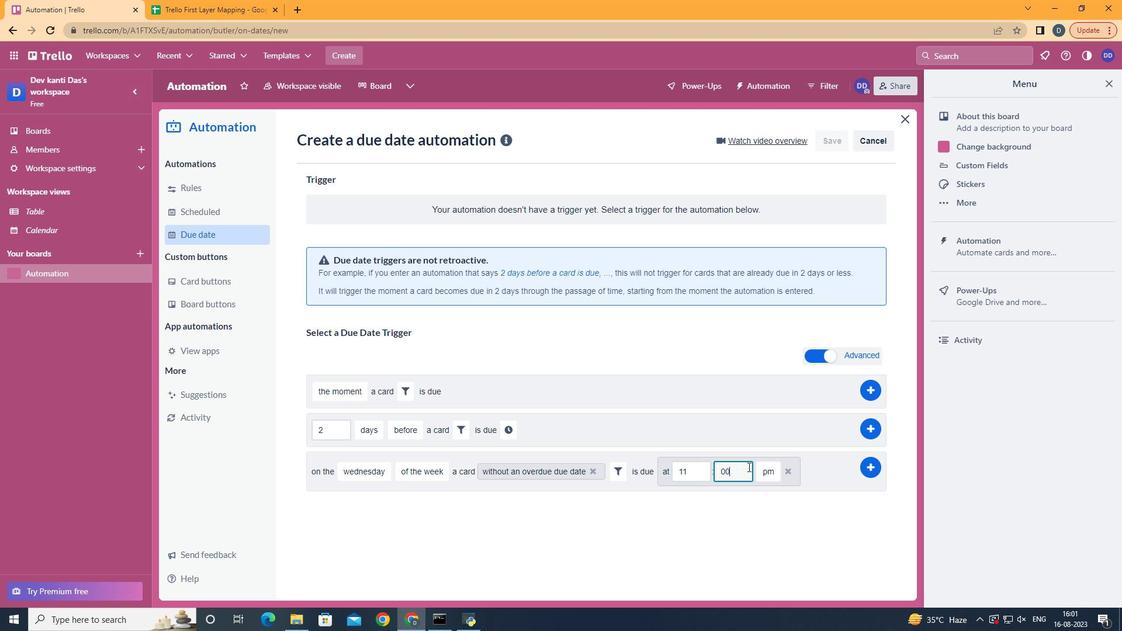 
Action: Mouse moved to (759, 476)
Screenshot: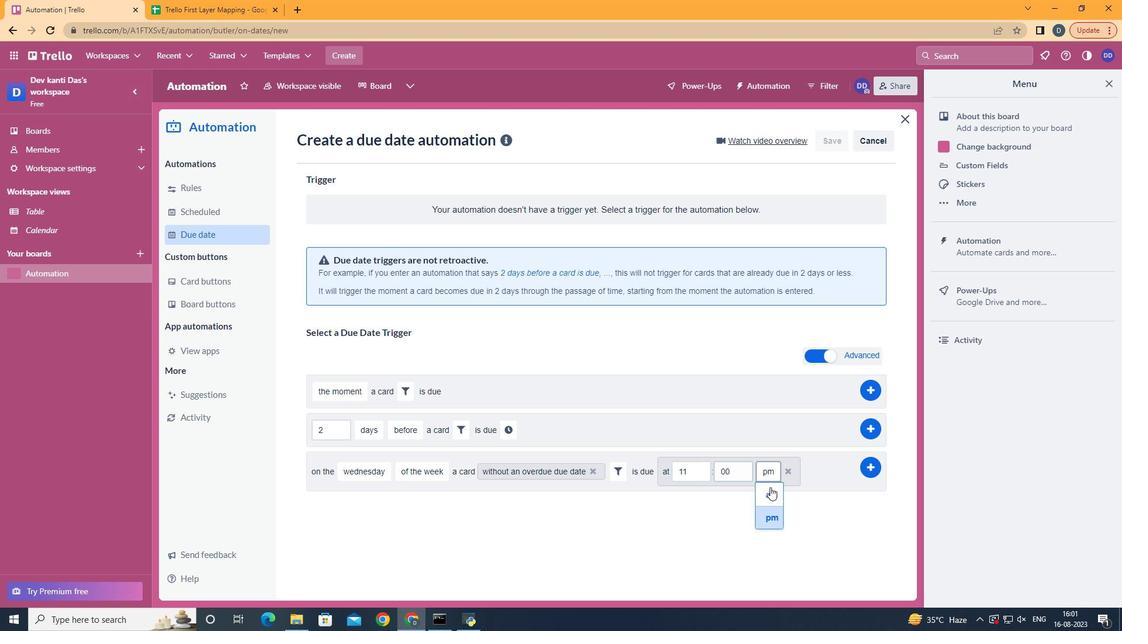 
Action: Mouse pressed left at (759, 476)
Screenshot: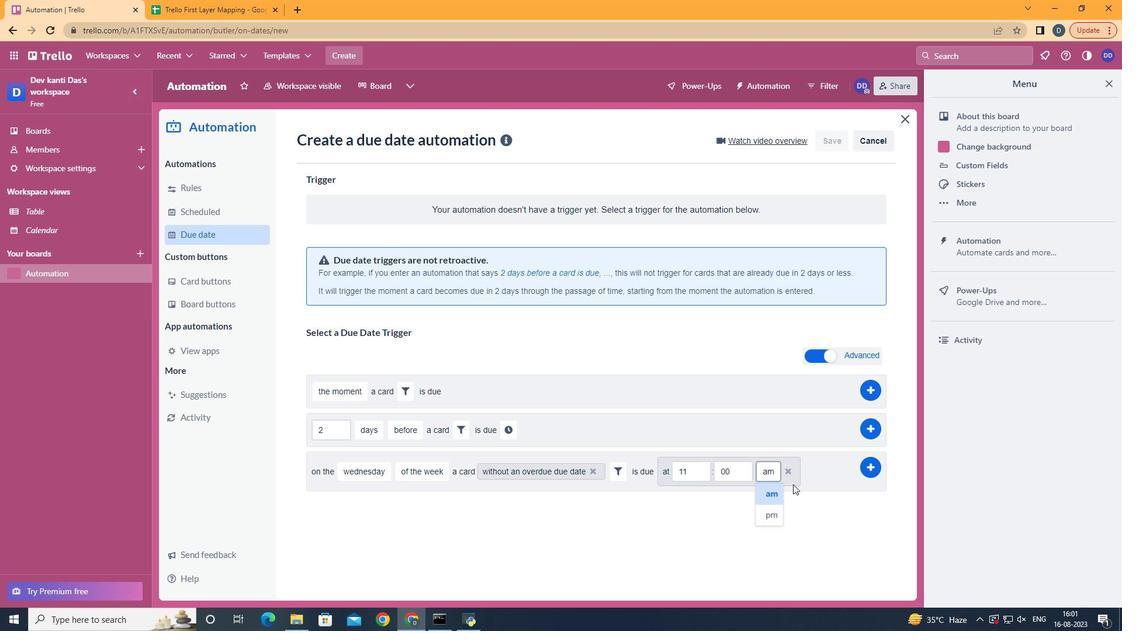 
Action: Mouse moved to (863, 446)
Screenshot: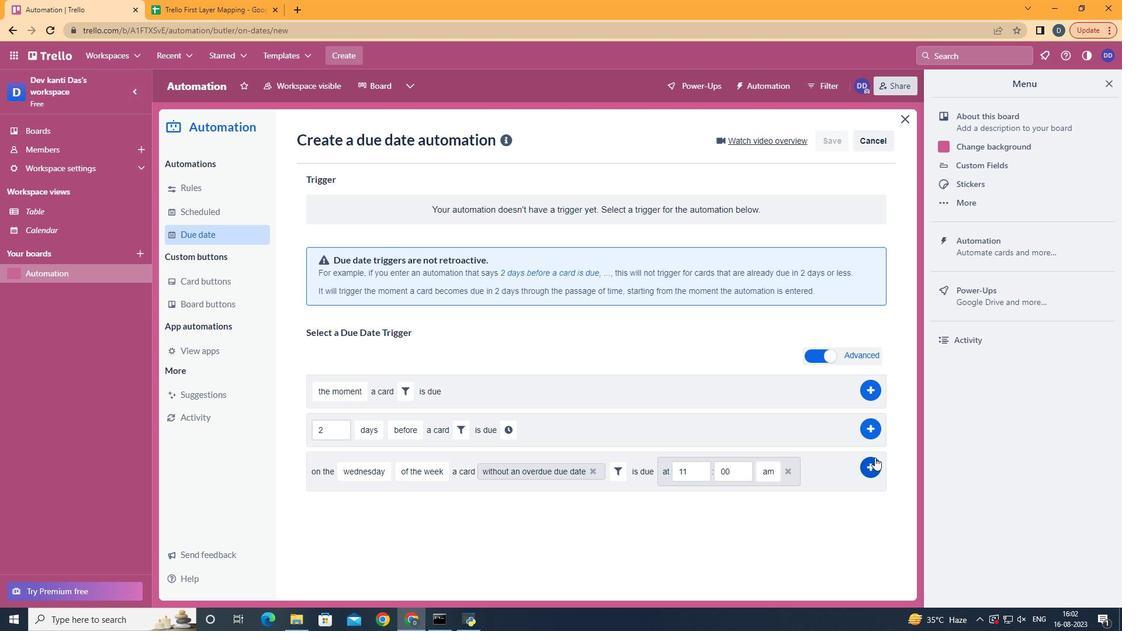 
Action: Mouse pressed left at (863, 446)
Screenshot: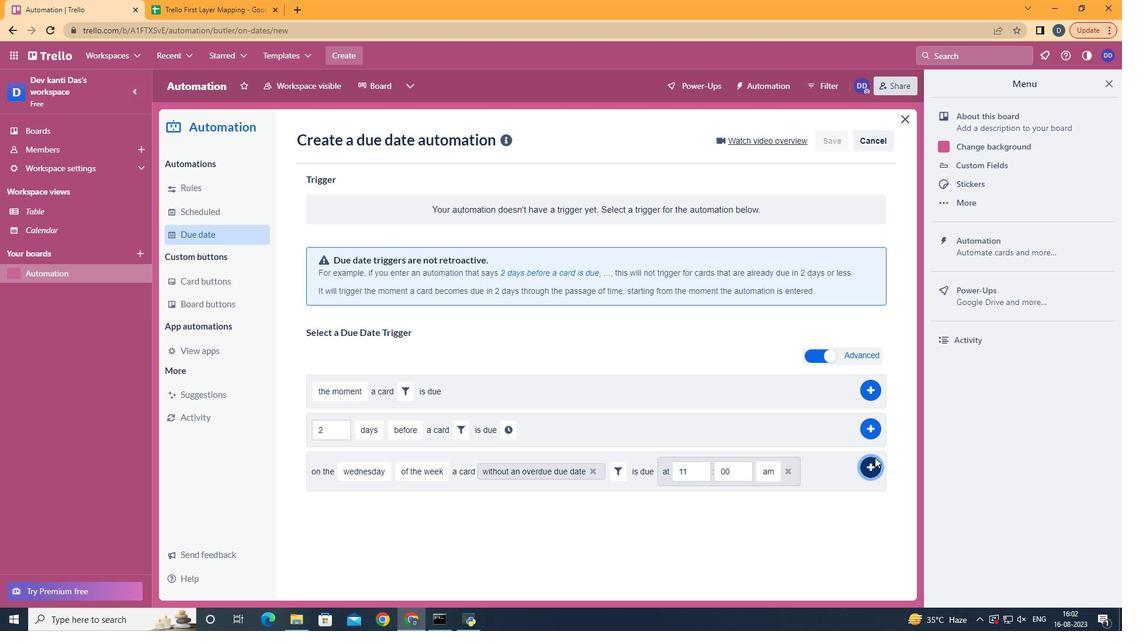 
